Task: Start in the project ToxicWorks the sprint 'Starship', with a duration of 3 weeks.
Action: Mouse moved to (264, 73)
Screenshot: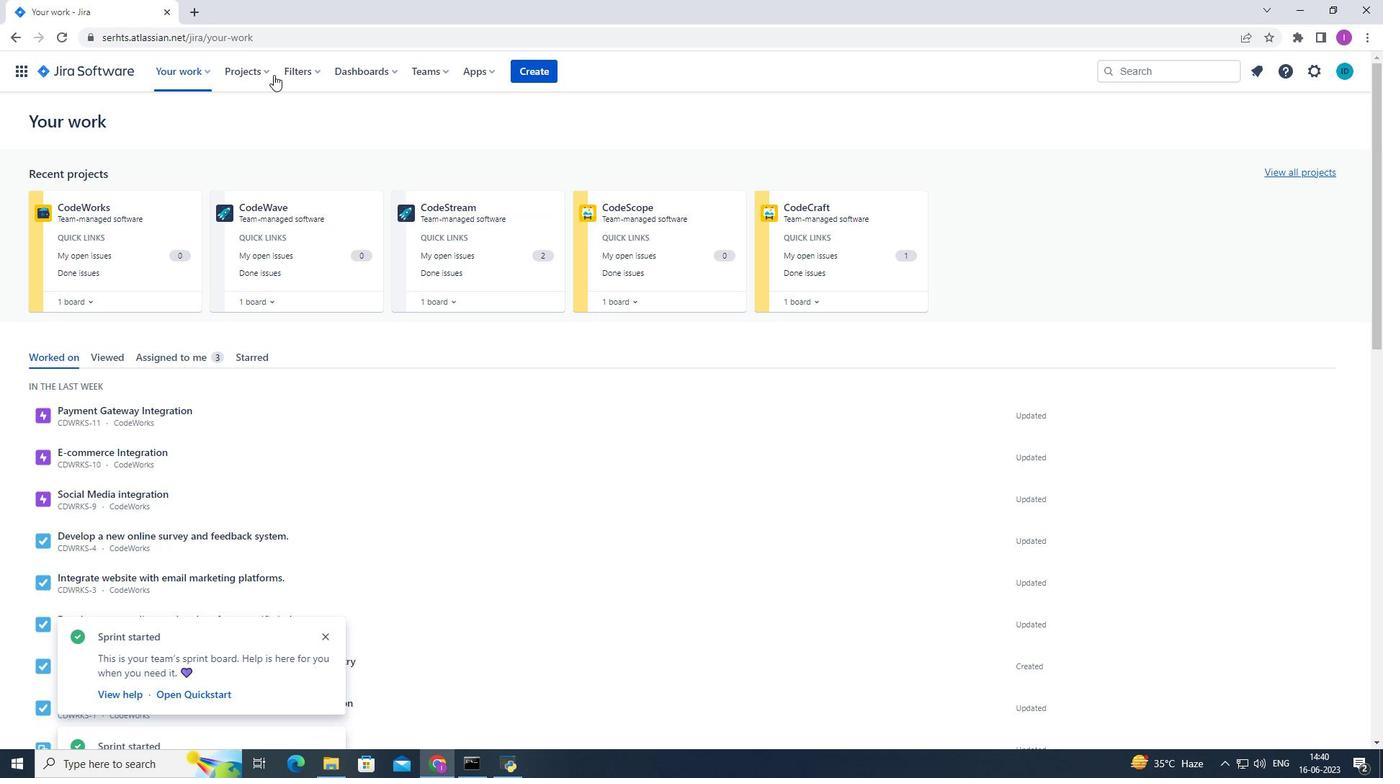 
Action: Mouse pressed left at (264, 73)
Screenshot: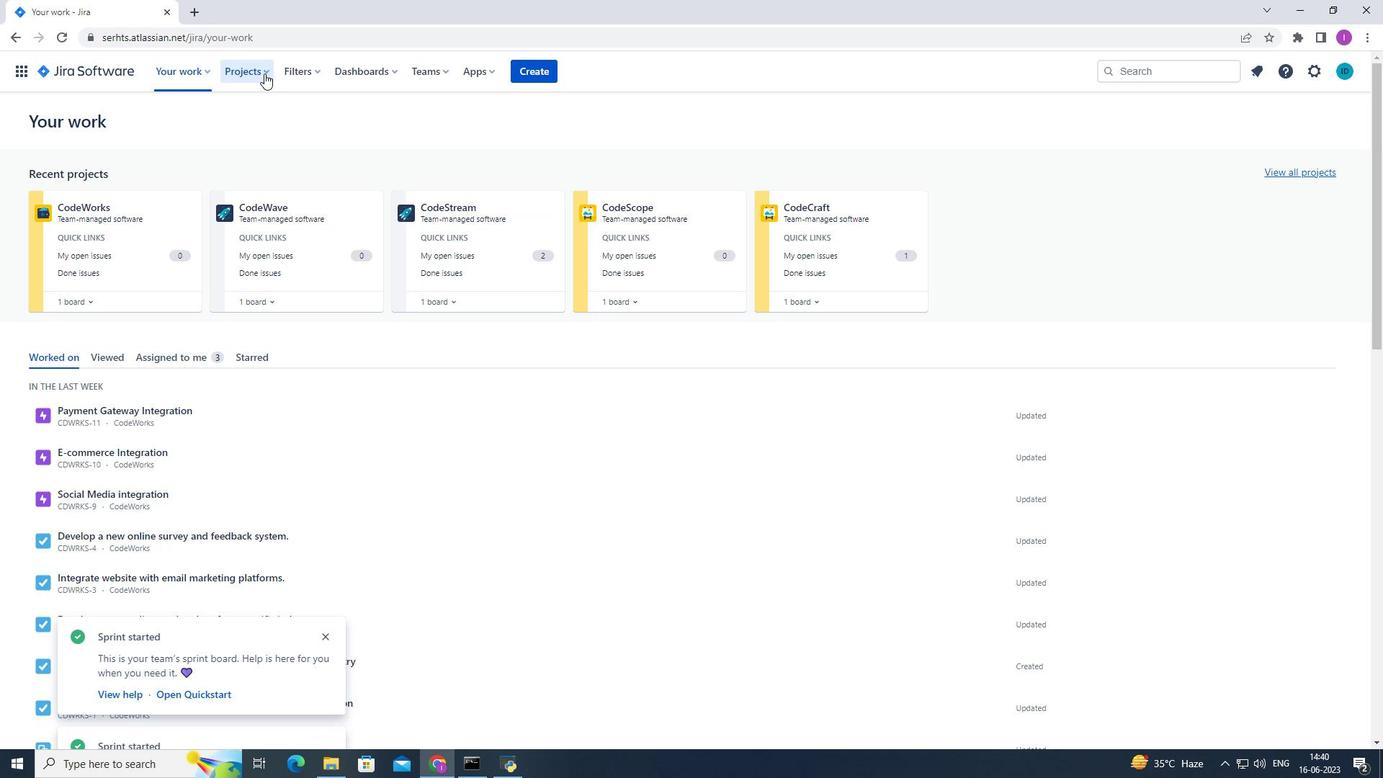 
Action: Mouse moved to (267, 144)
Screenshot: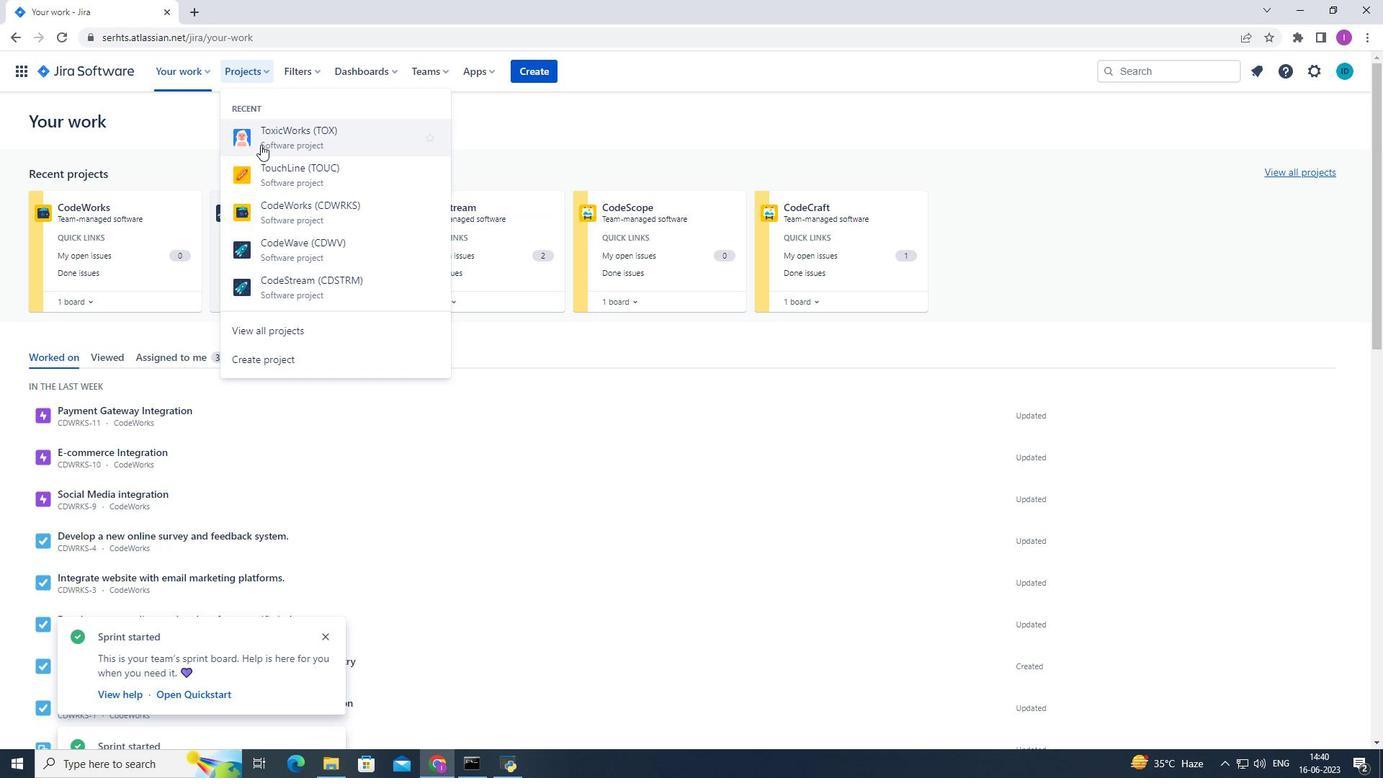 
Action: Mouse pressed left at (267, 144)
Screenshot: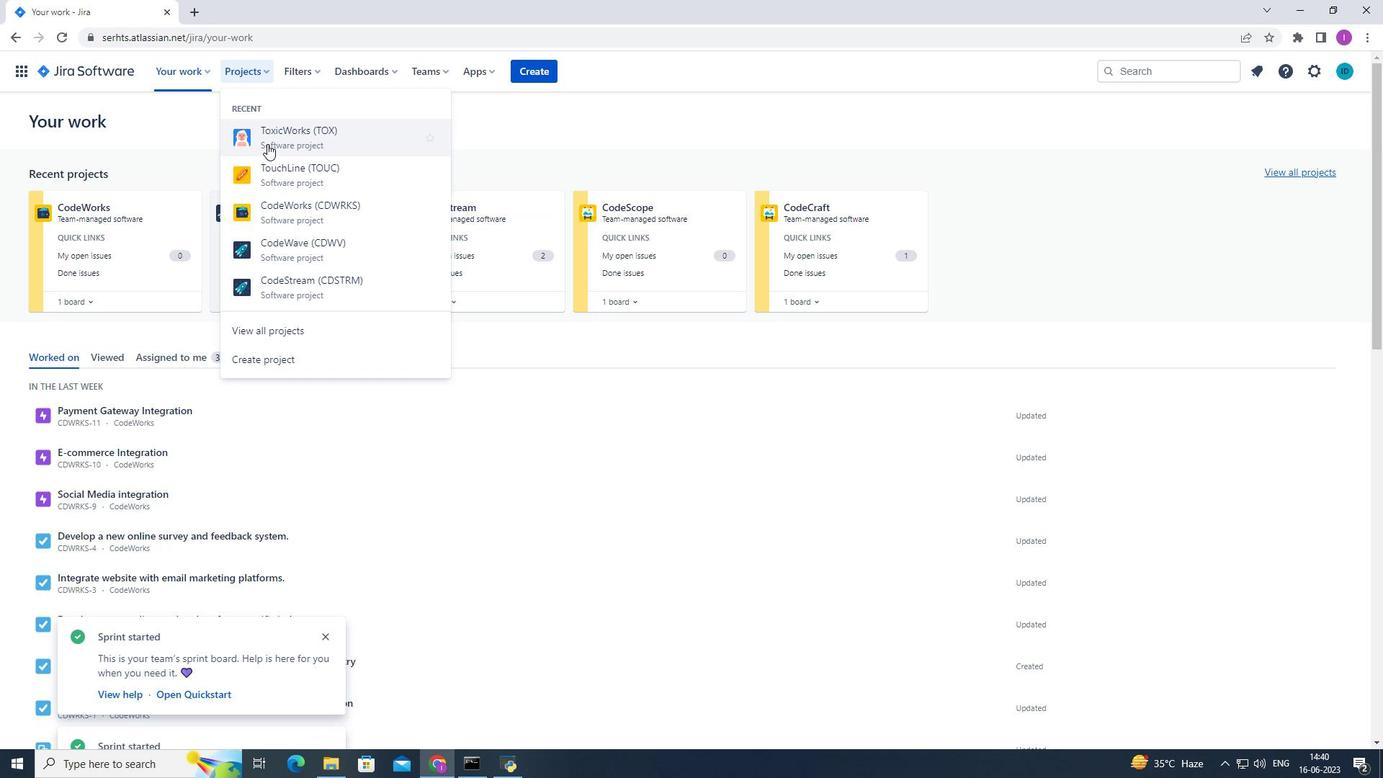 
Action: Mouse moved to (90, 213)
Screenshot: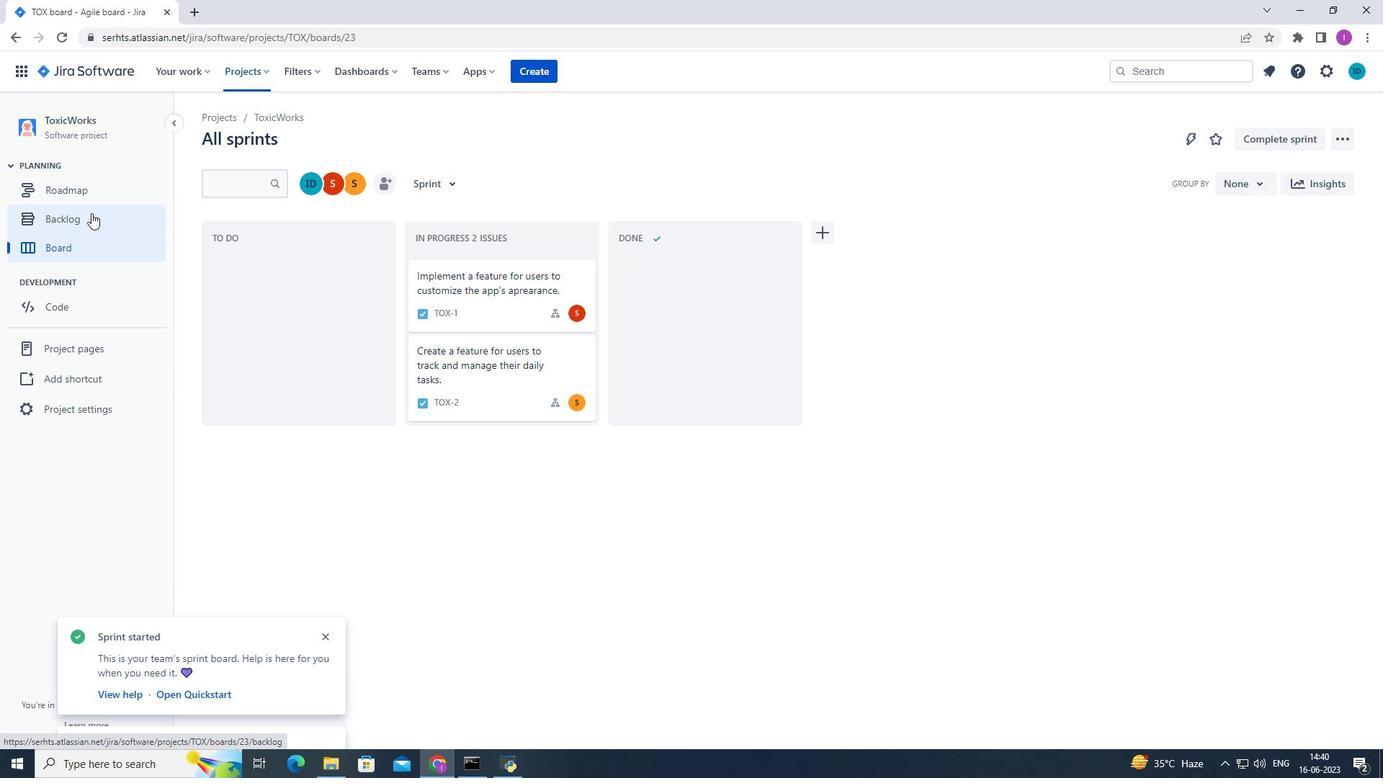
Action: Mouse pressed left at (90, 213)
Screenshot: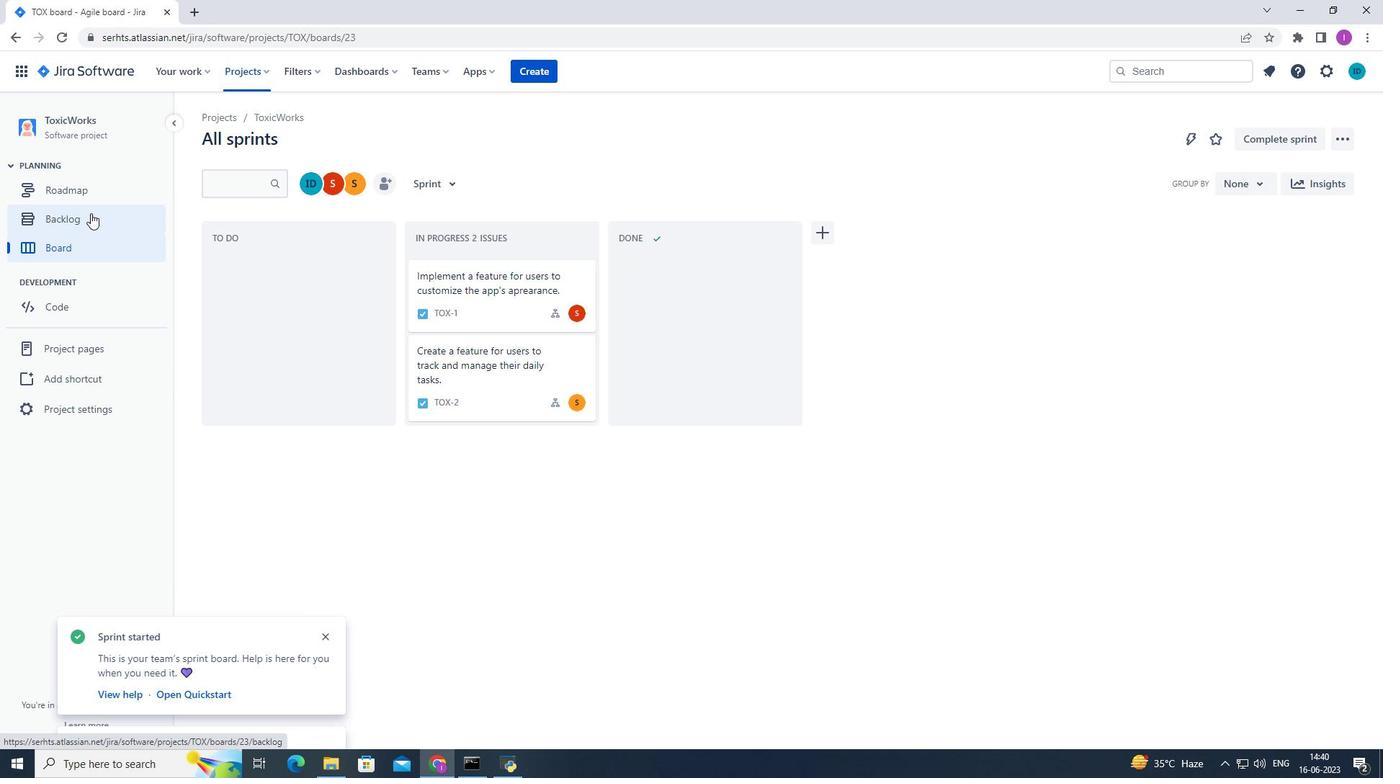 
Action: Mouse moved to (1291, 484)
Screenshot: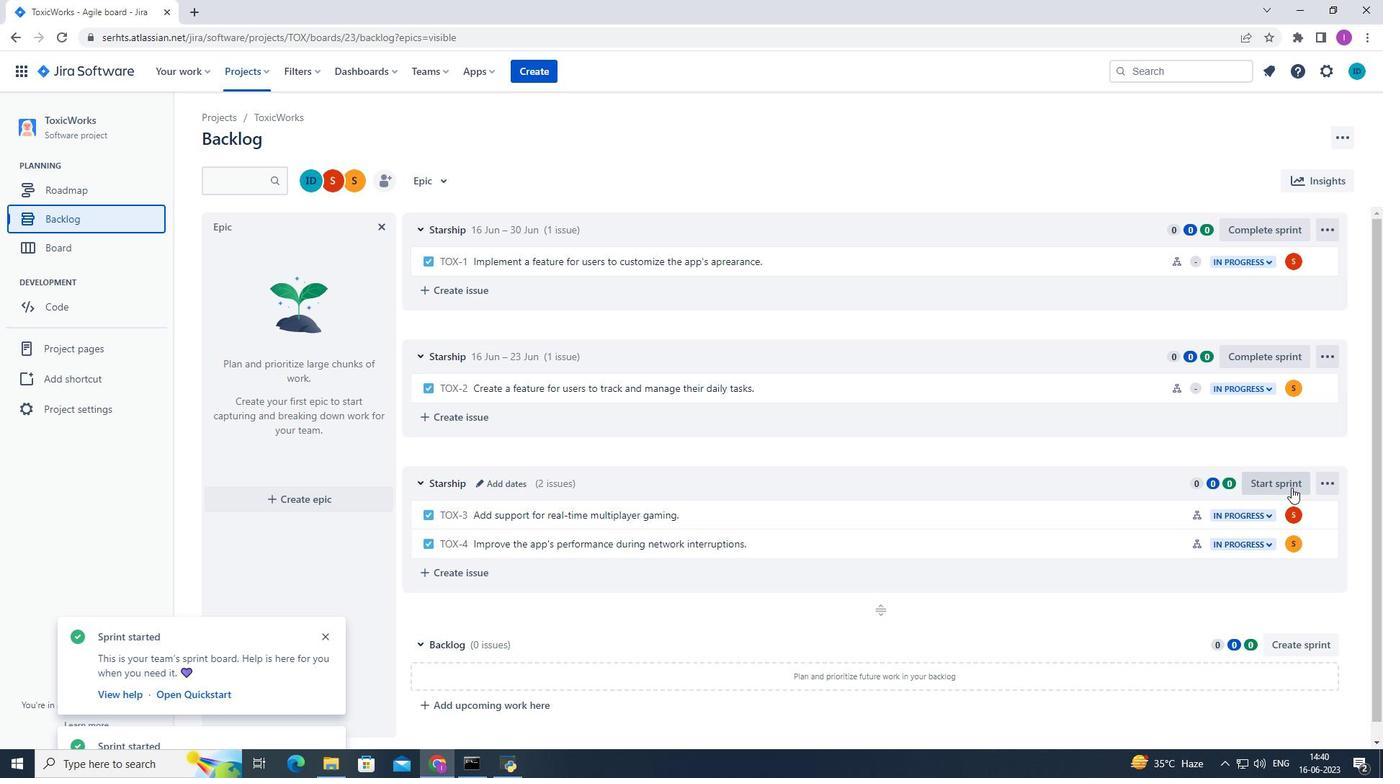 
Action: Mouse pressed left at (1291, 484)
Screenshot: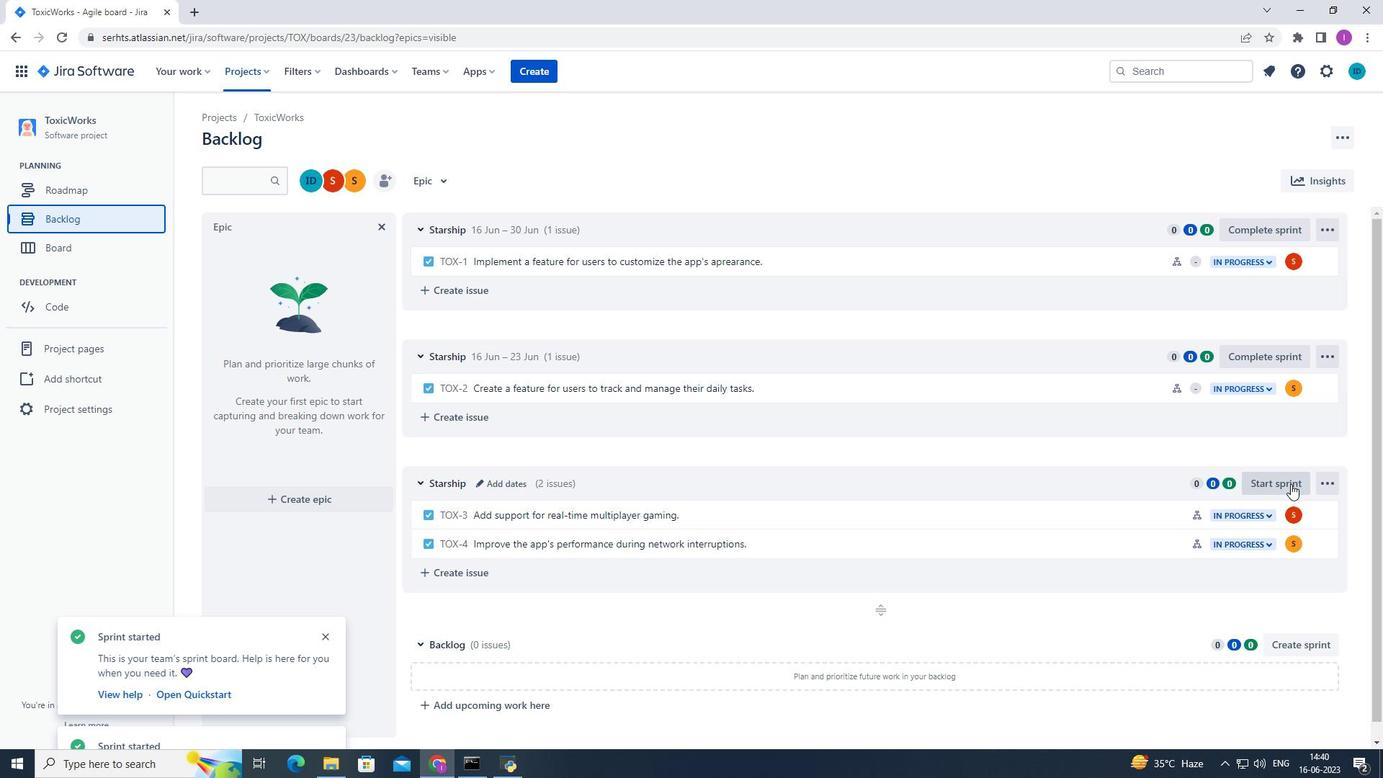 
Action: Mouse moved to (662, 255)
Screenshot: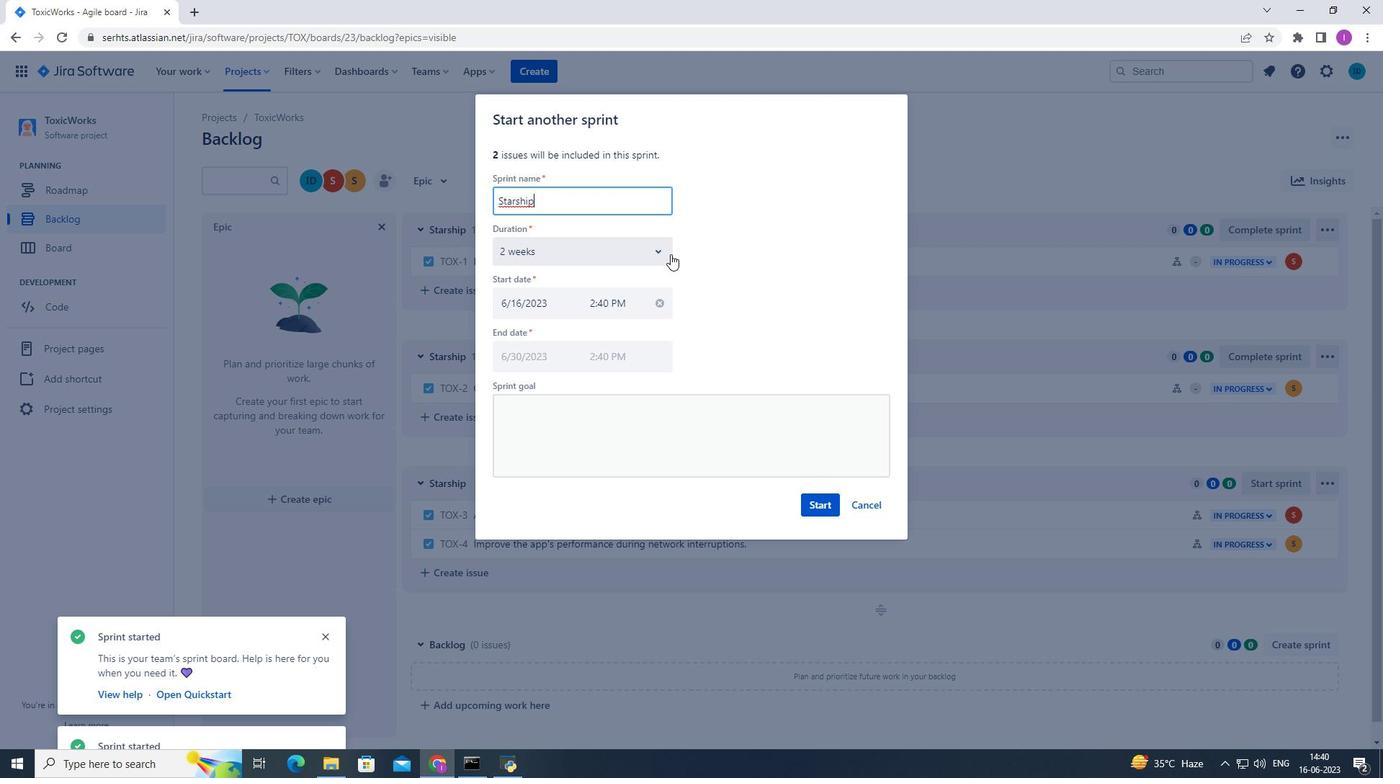 
Action: Mouse pressed left at (662, 255)
Screenshot: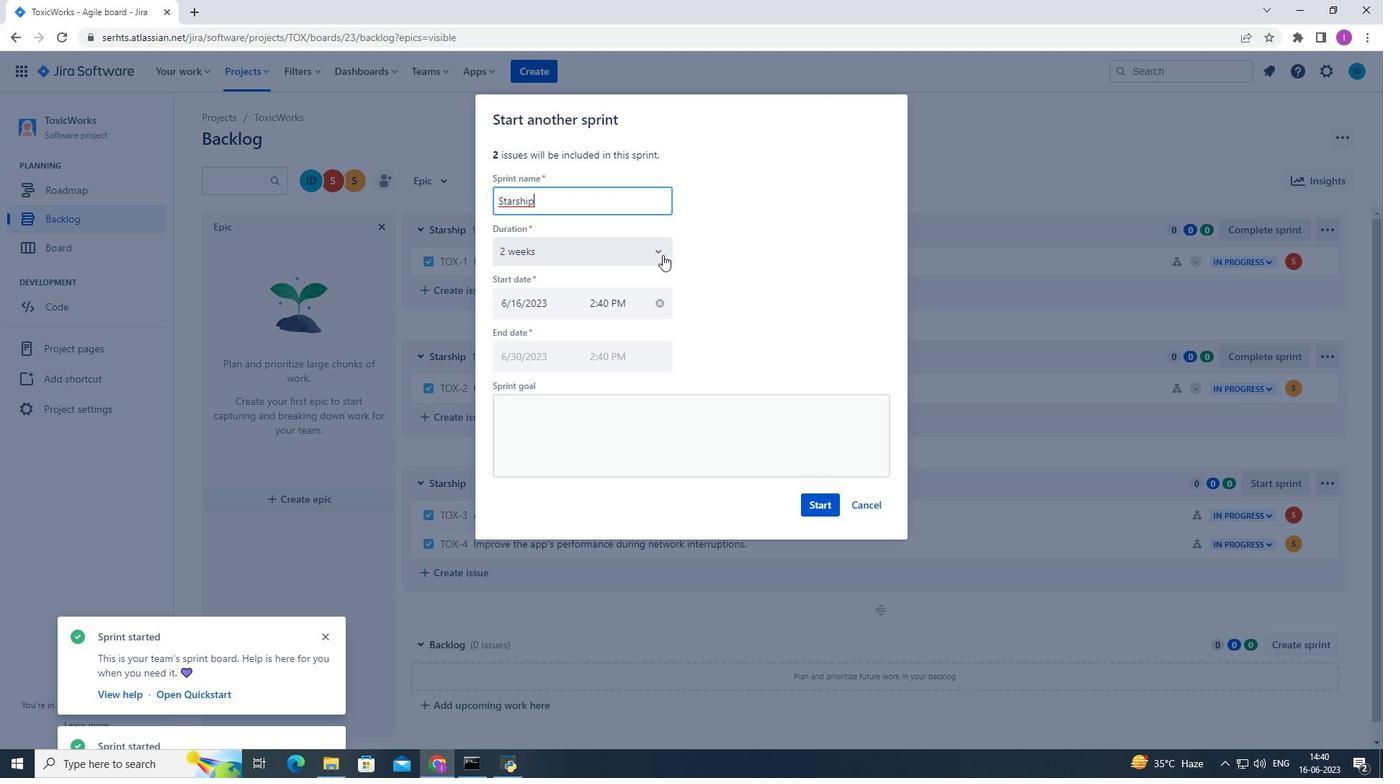 
Action: Mouse moved to (629, 327)
Screenshot: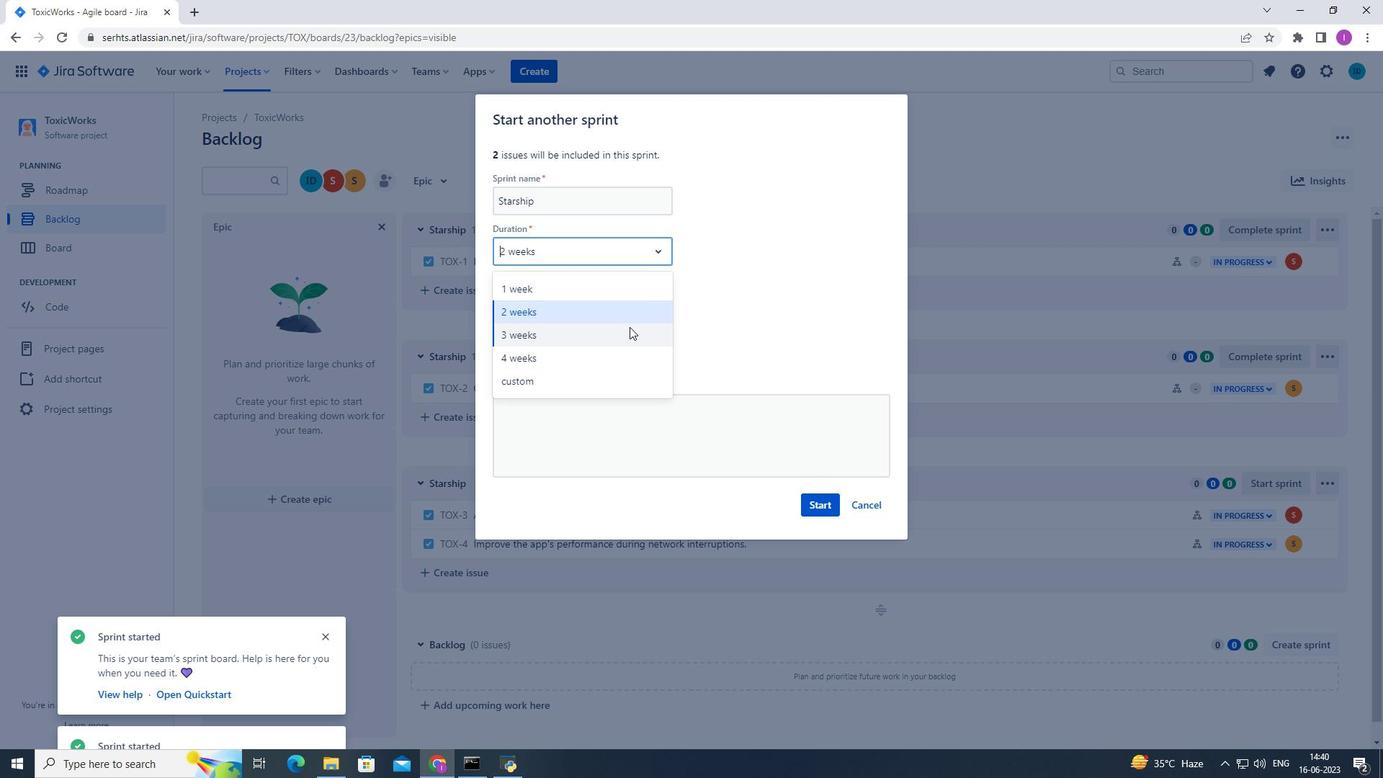 
Action: Mouse pressed left at (629, 327)
Screenshot: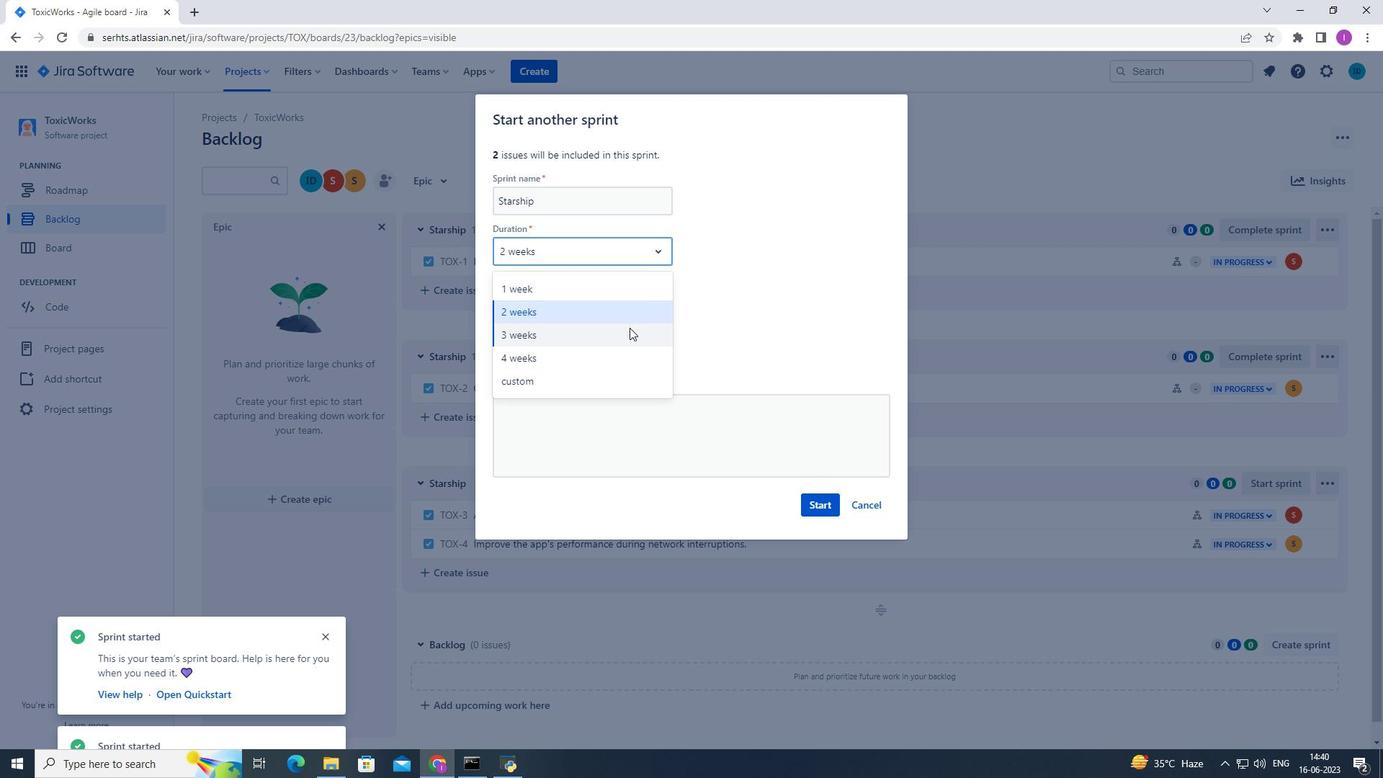 
Action: Mouse moved to (806, 507)
Screenshot: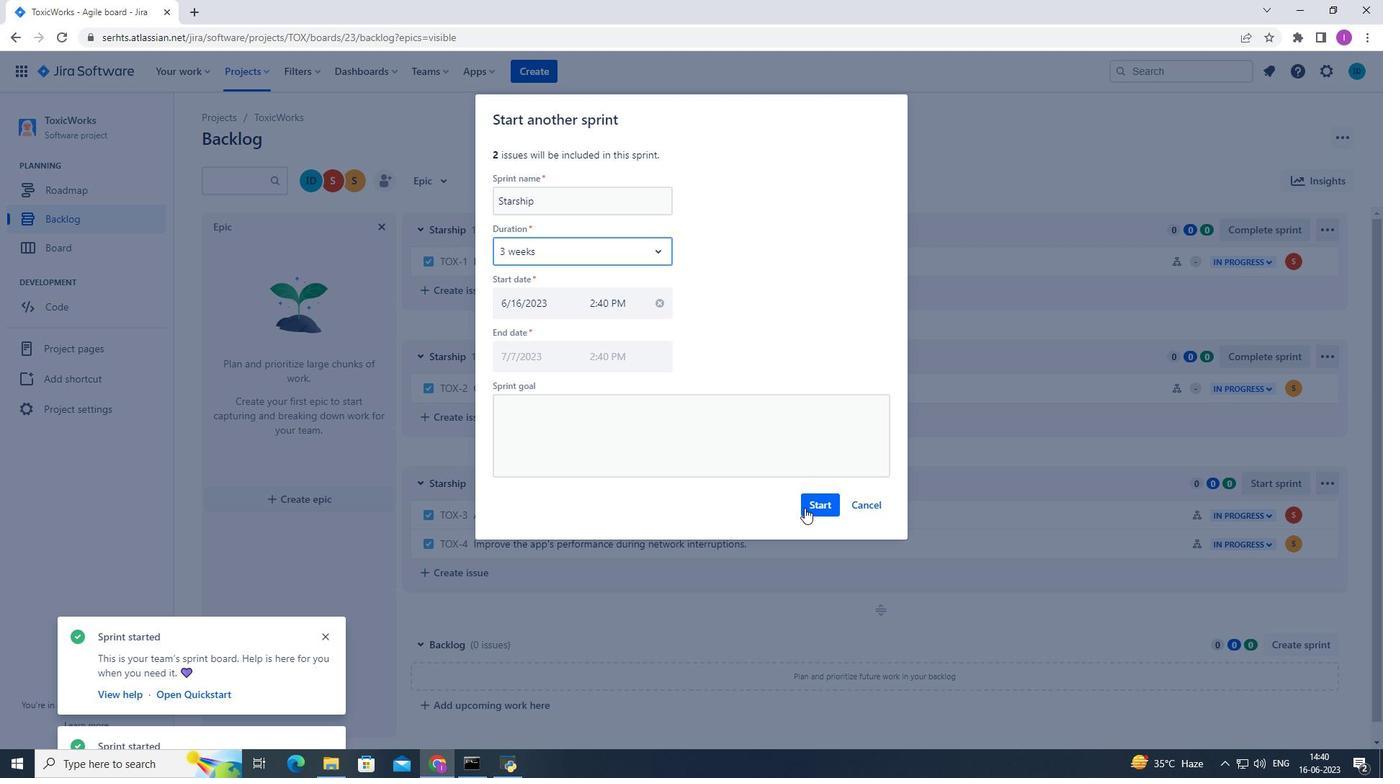 
Action: Mouse pressed left at (806, 507)
Screenshot: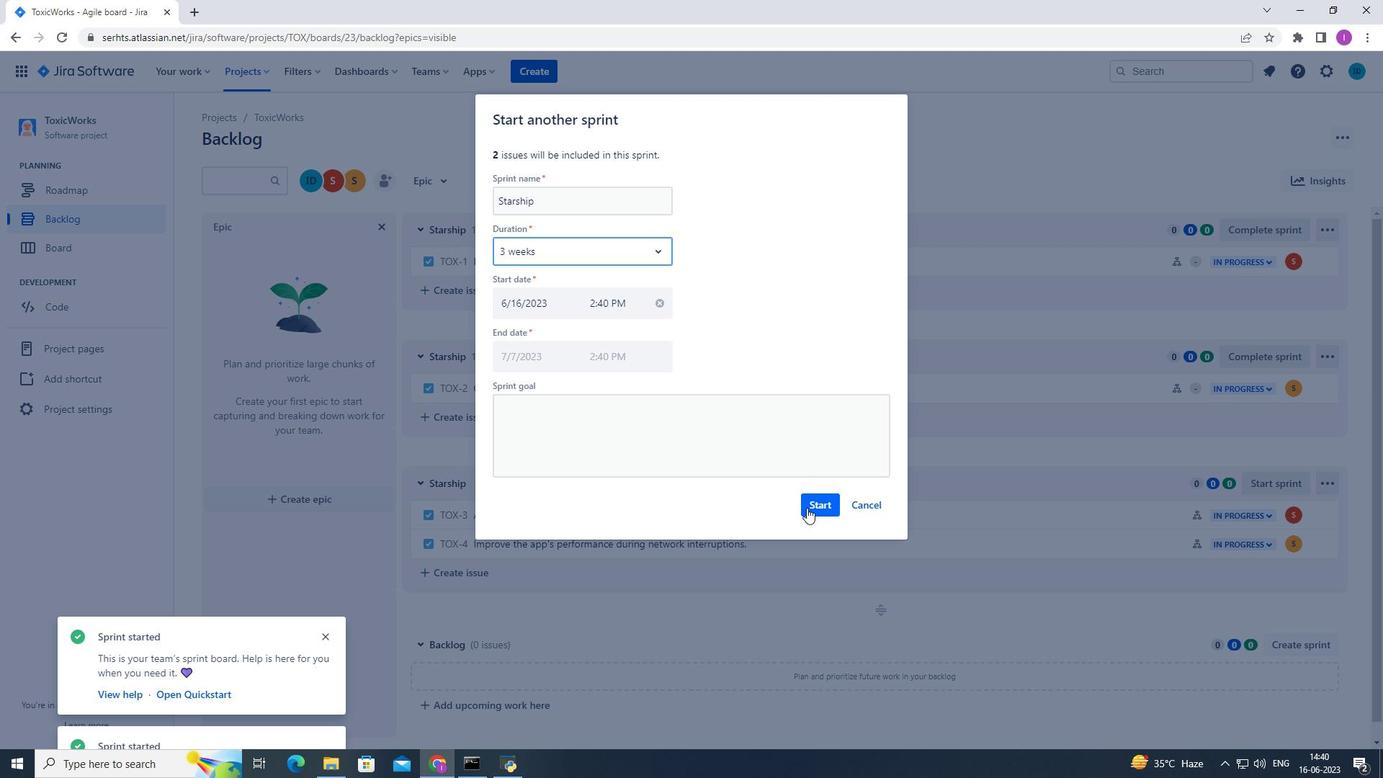 
